 Task: Create a blank project AirRise with privacy Public and default view as List and in the team Taskers . Create three sections in the project as To-Do, Doing and Done
Action: Mouse moved to (61, 205)
Screenshot: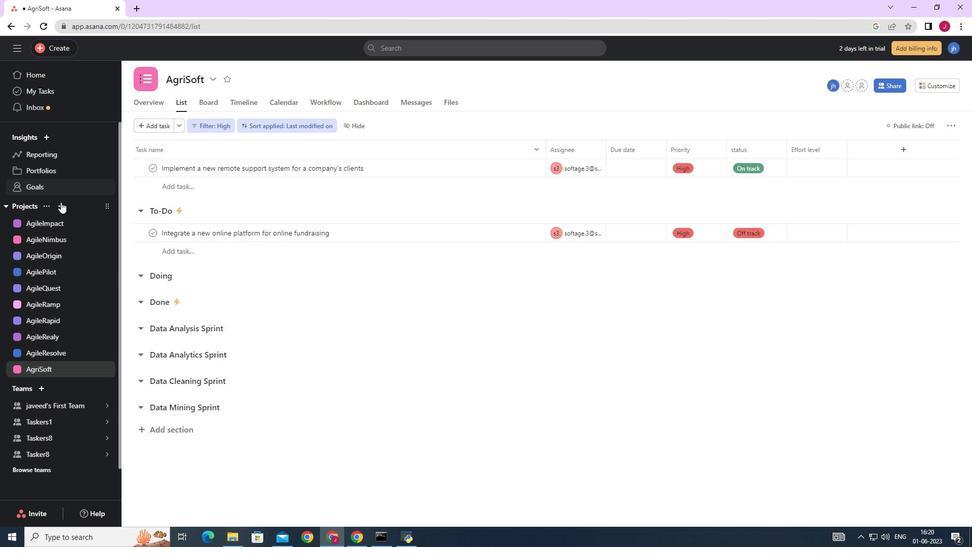 
Action: Mouse pressed left at (61, 205)
Screenshot: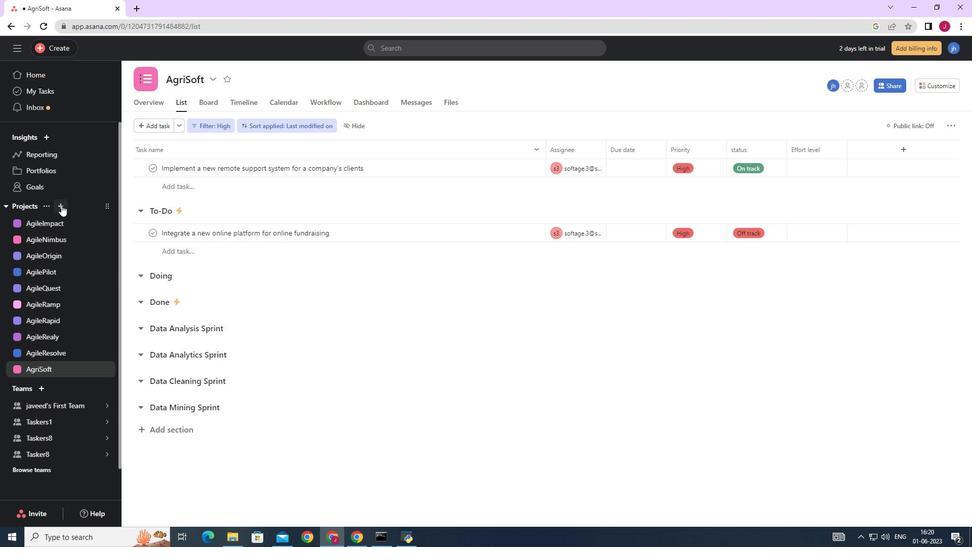 
Action: Mouse moved to (111, 229)
Screenshot: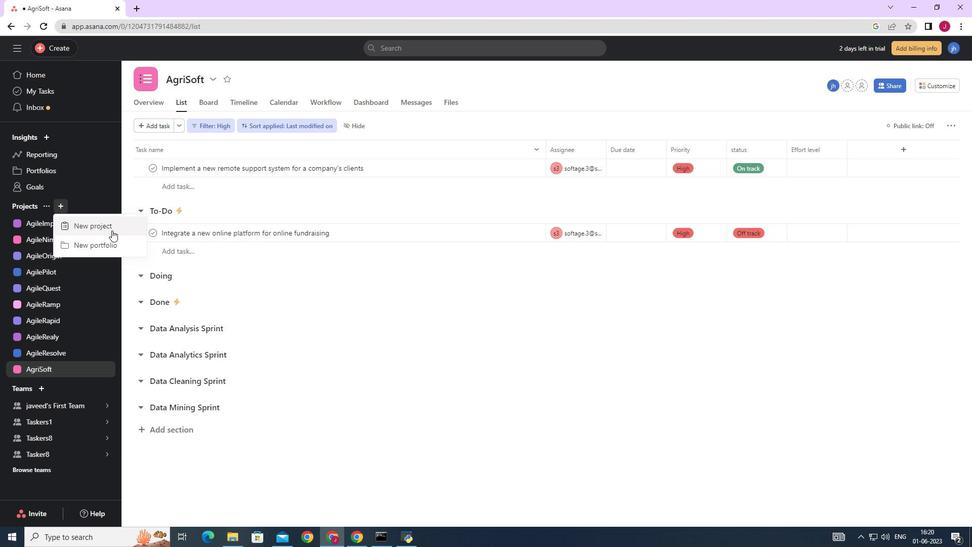 
Action: Mouse pressed left at (111, 229)
Screenshot: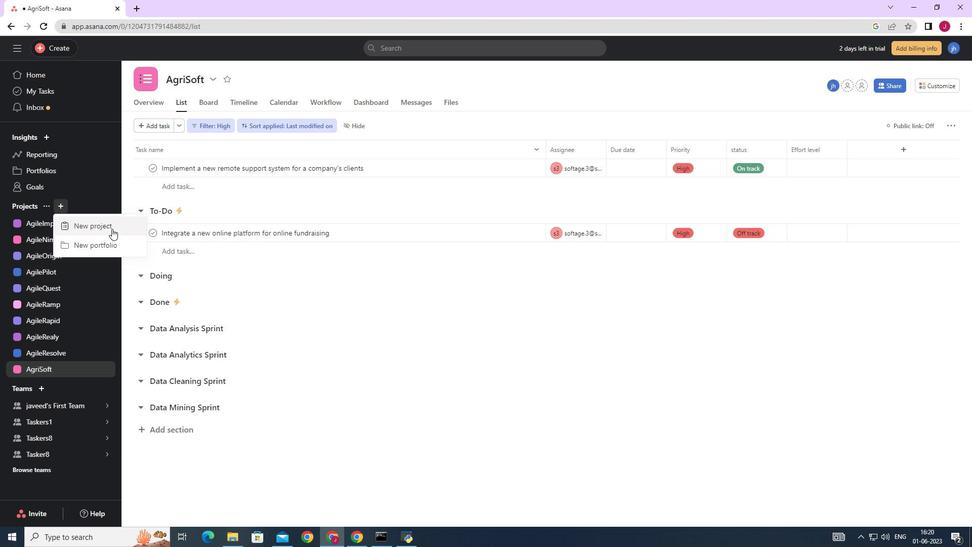 
Action: Mouse moved to (411, 209)
Screenshot: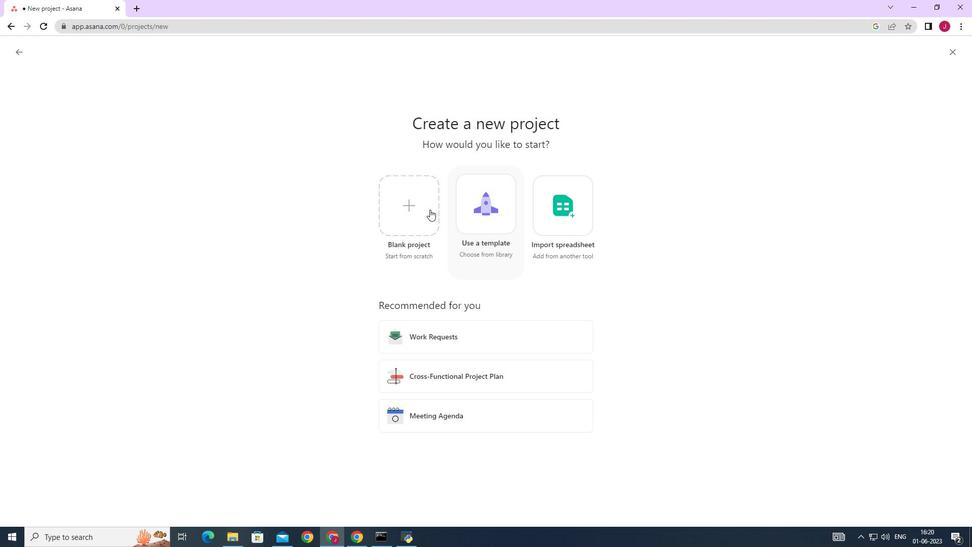 
Action: Mouse pressed left at (411, 209)
Screenshot: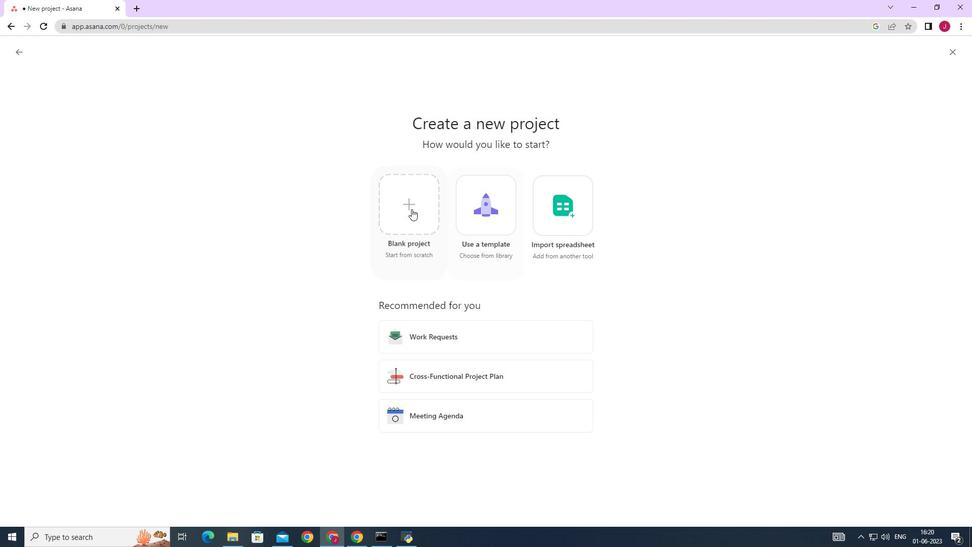 
Action: Mouse moved to (278, 130)
Screenshot: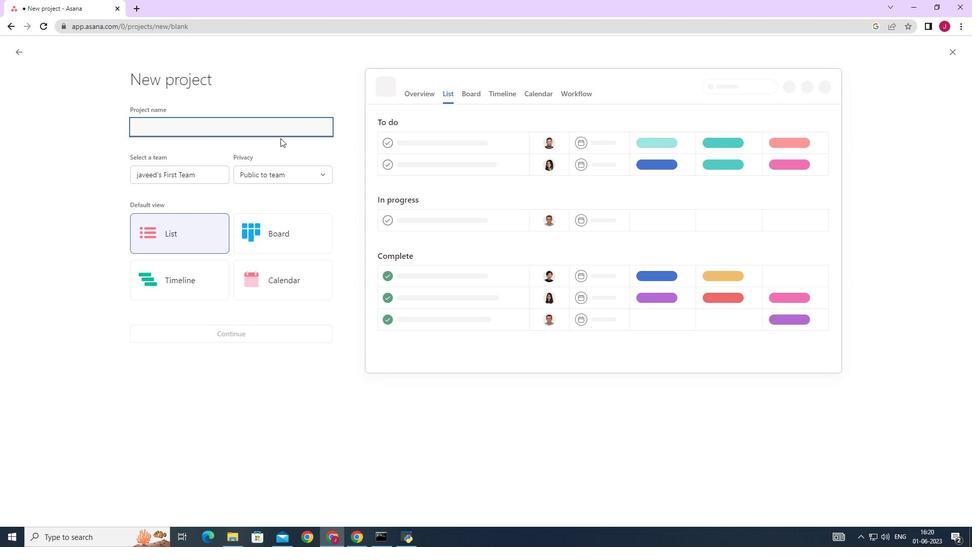 
Action: Key pressed <Key.caps_lock>A<Key.caps_lock>ir<Key.caps_lock>R<Key.caps_lock>ise
Screenshot: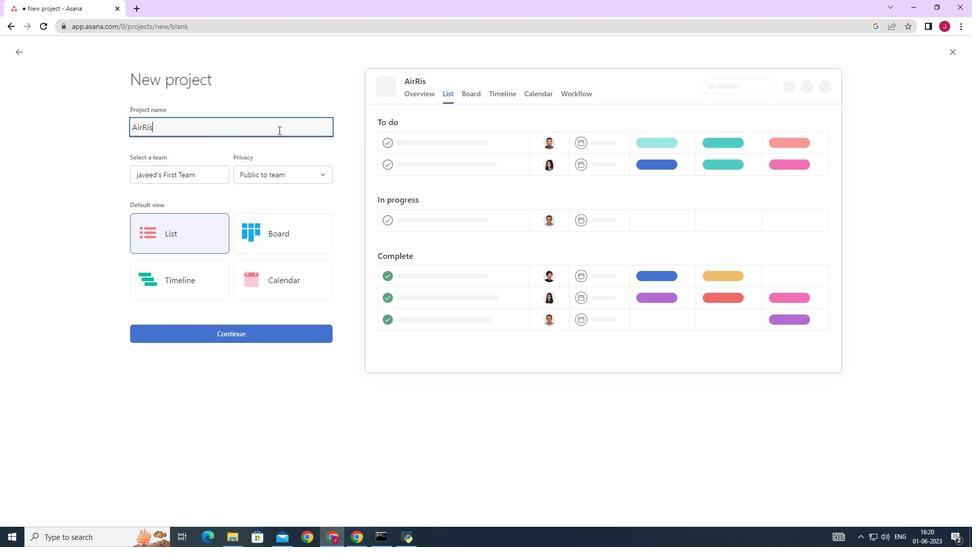 
Action: Mouse moved to (185, 175)
Screenshot: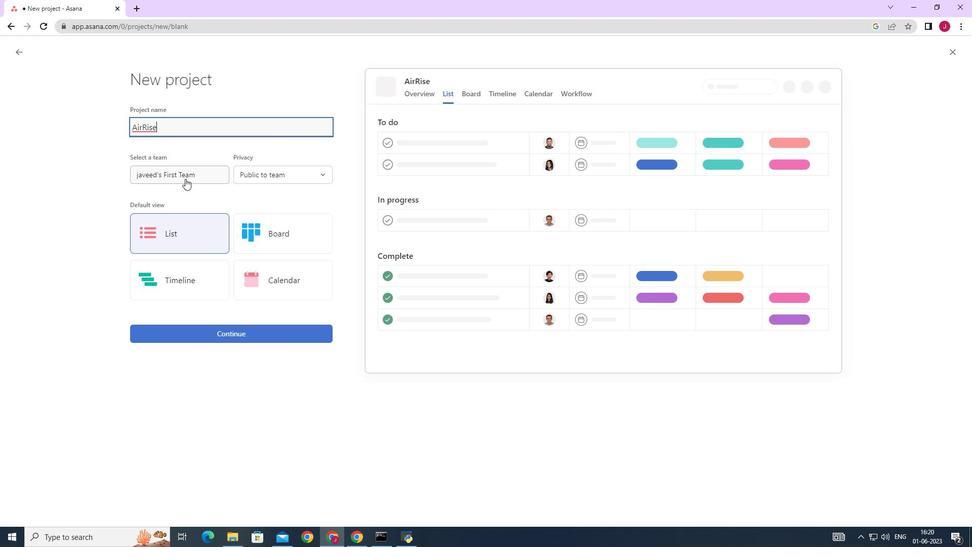 
Action: Mouse pressed left at (185, 175)
Screenshot: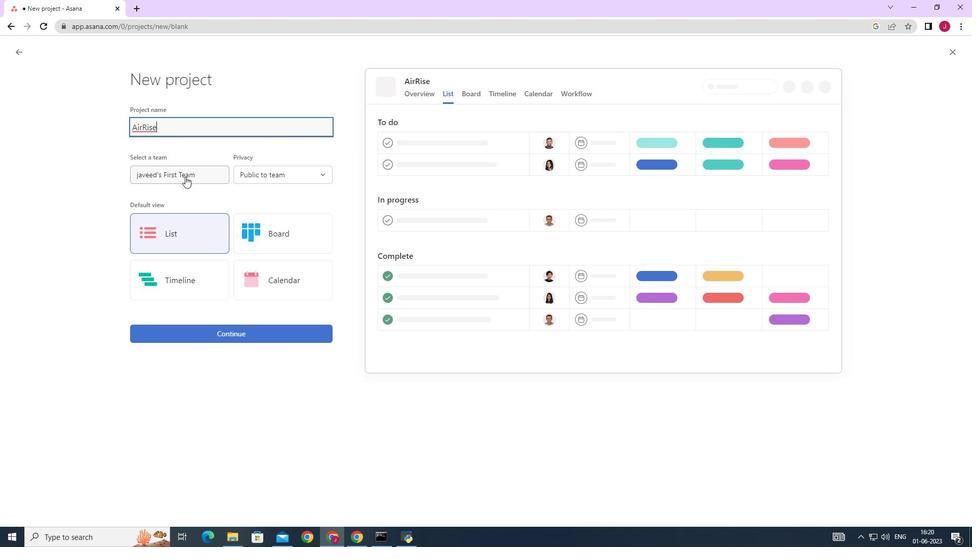 
Action: Mouse moved to (182, 215)
Screenshot: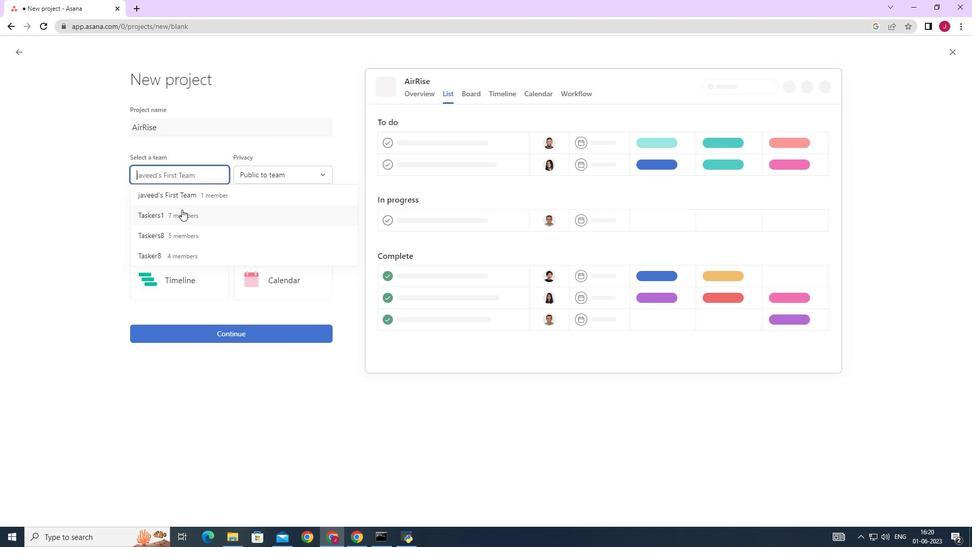 
Action: Mouse pressed left at (182, 215)
Screenshot: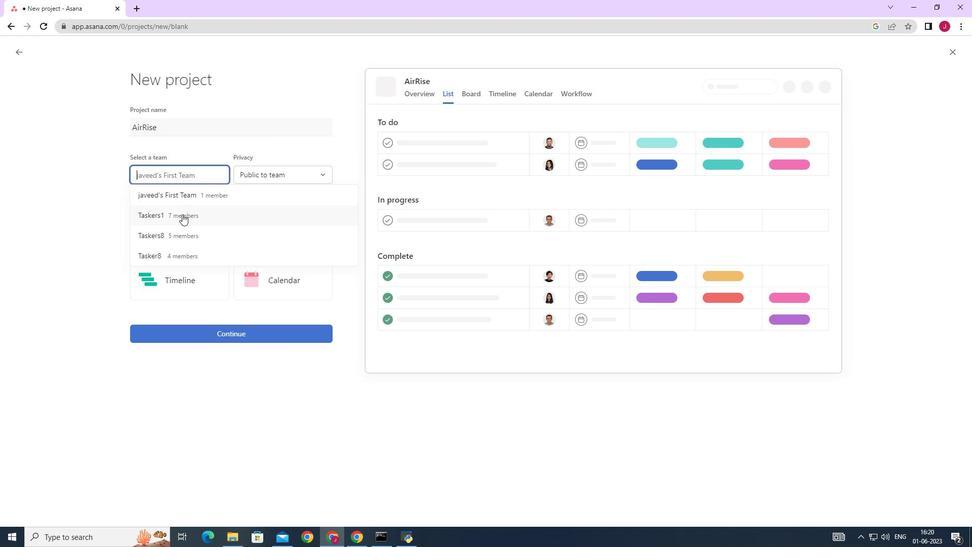 
Action: Mouse moved to (275, 177)
Screenshot: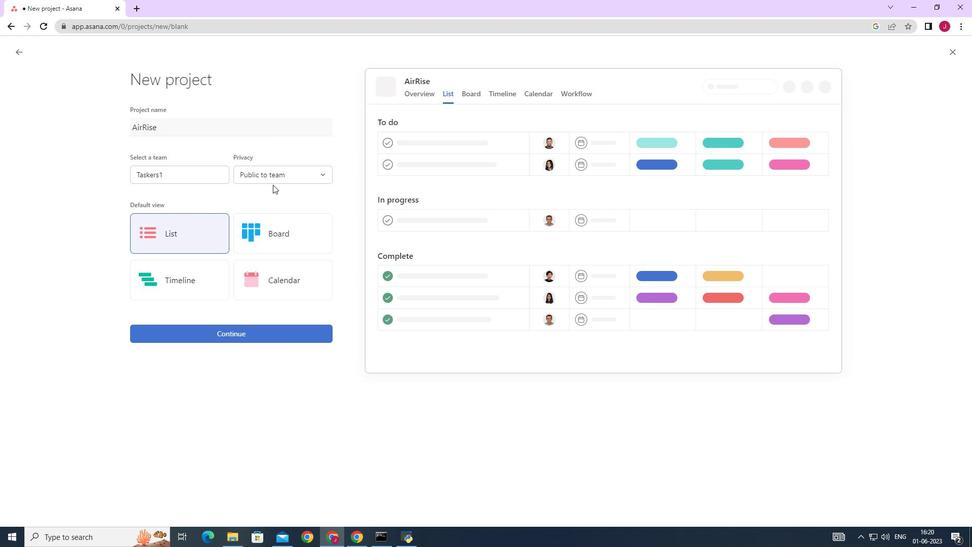 
Action: Mouse pressed left at (275, 177)
Screenshot: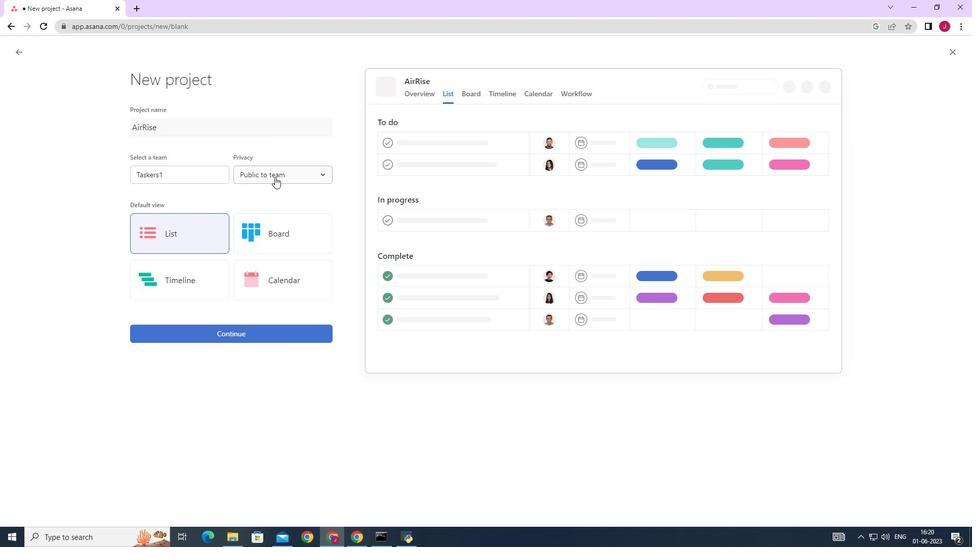 
Action: Mouse moved to (274, 193)
Screenshot: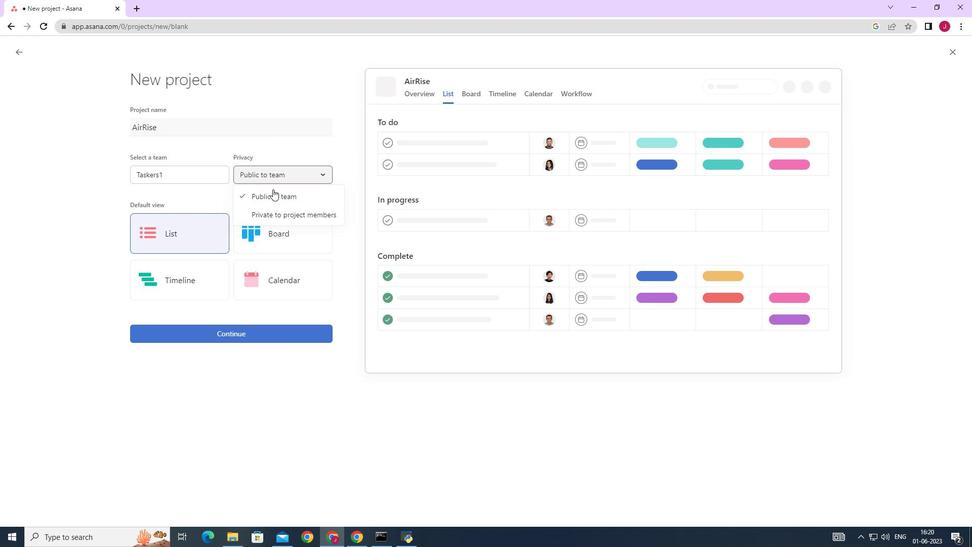 
Action: Mouse pressed left at (274, 193)
Screenshot: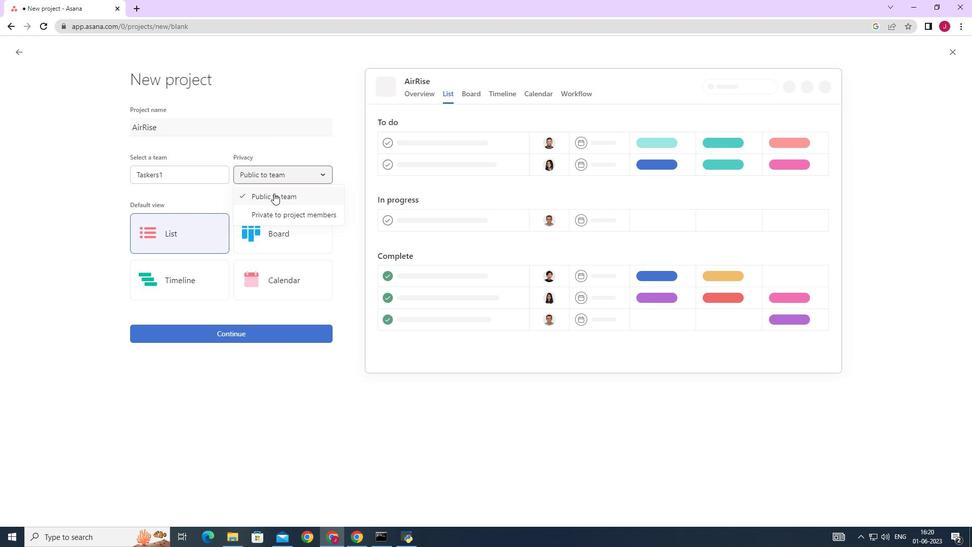 
Action: Mouse moved to (194, 234)
Screenshot: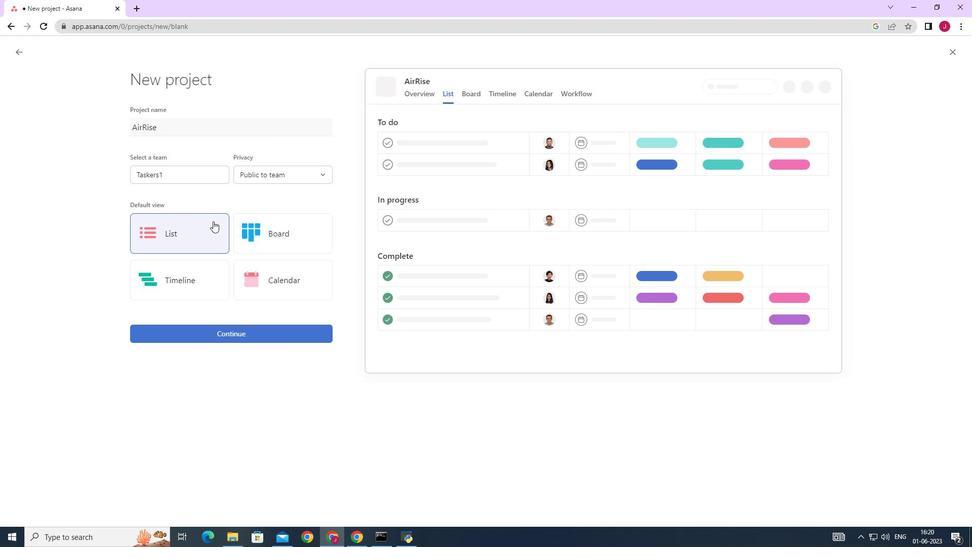 
Action: Mouse pressed left at (194, 234)
Screenshot: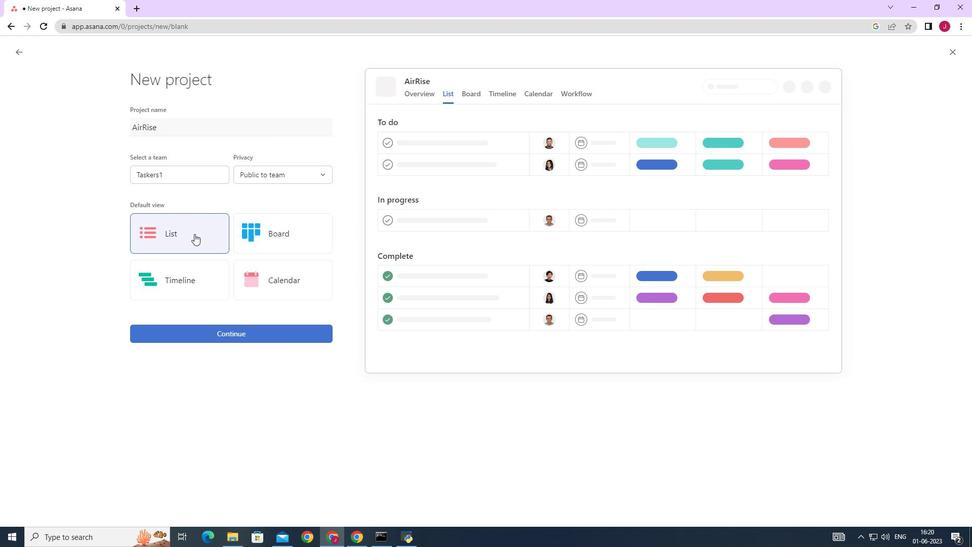 
Action: Mouse moved to (255, 336)
Screenshot: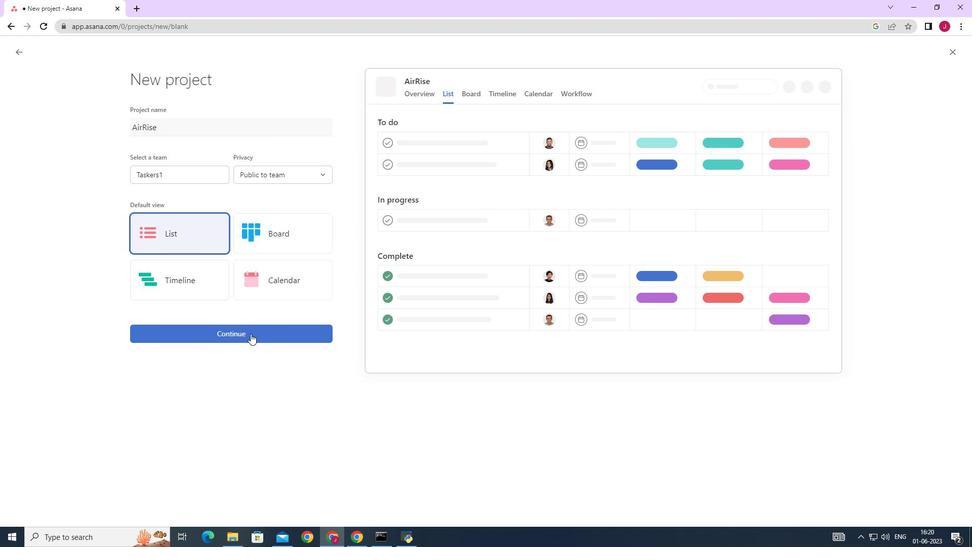 
Action: Mouse pressed left at (255, 336)
Screenshot: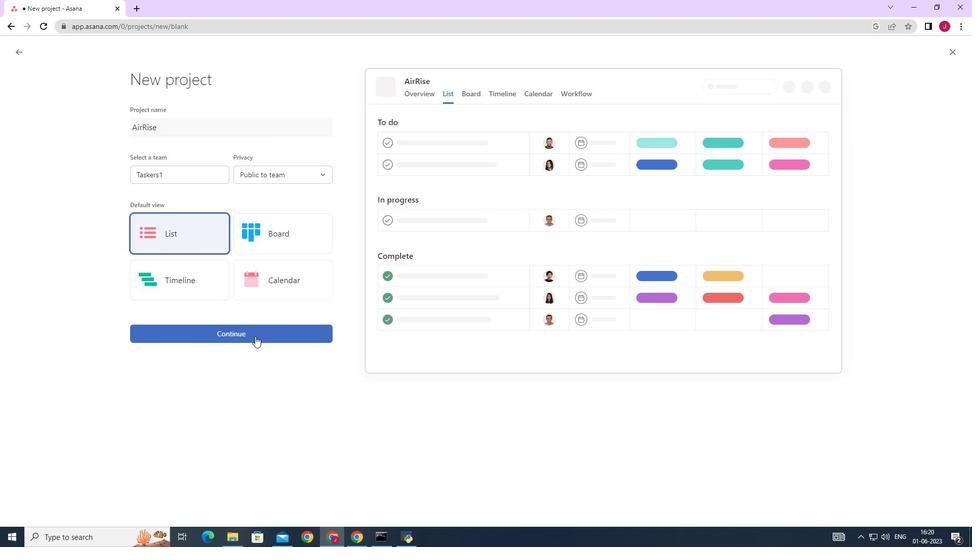 
Action: Mouse moved to (280, 274)
Screenshot: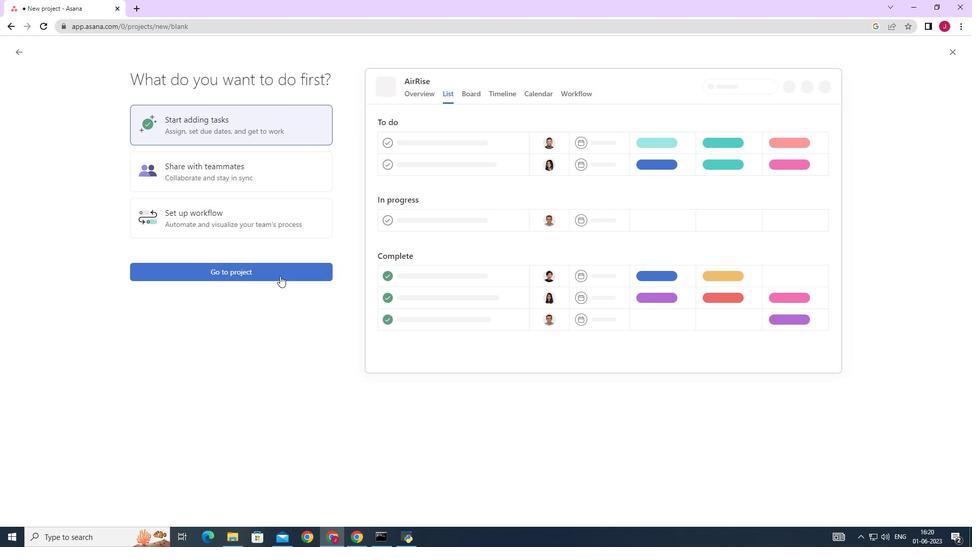 
Action: Mouse pressed left at (280, 274)
Screenshot: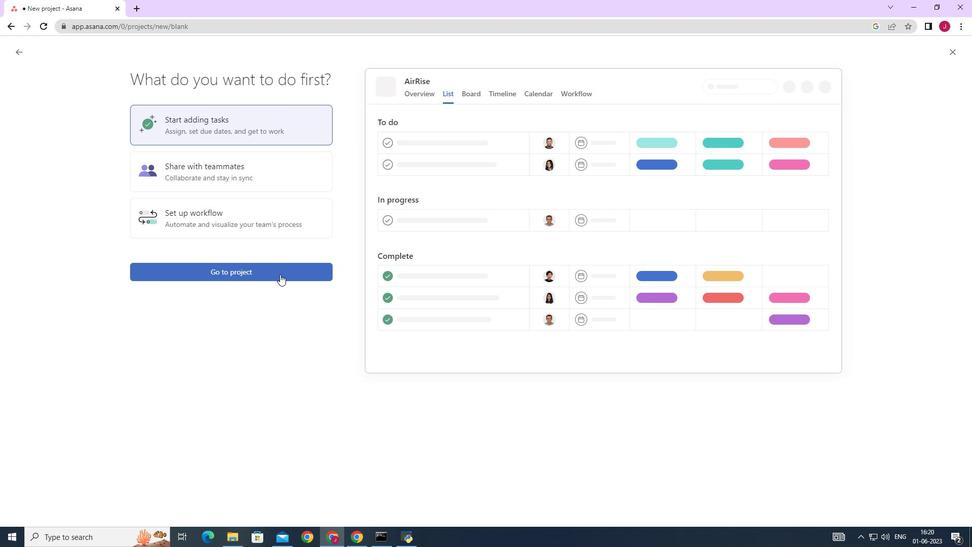 
Action: Mouse moved to (170, 223)
Screenshot: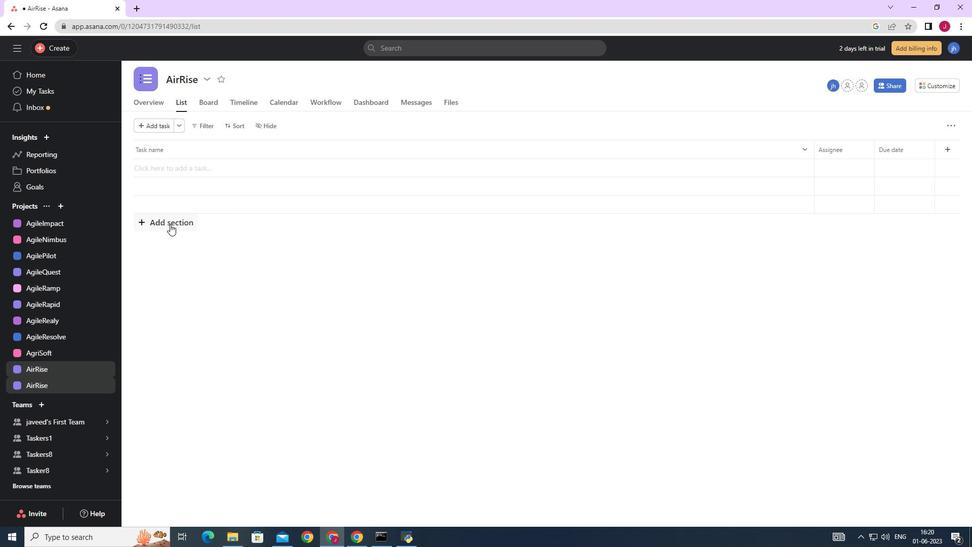 
Action: Mouse pressed left at (170, 223)
Screenshot: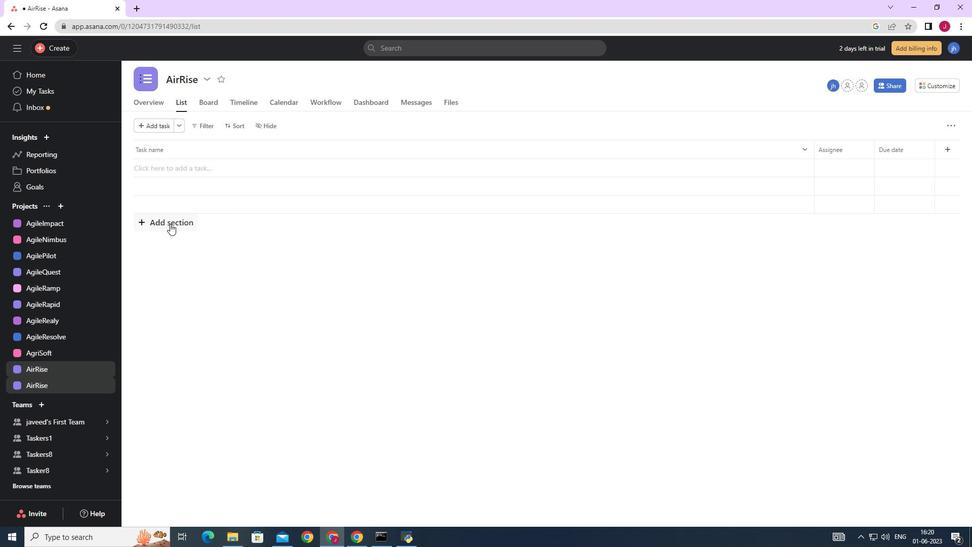 
Action: Key pressed <Key.caps_lock>T<Key.caps_lock>o-<Key.caps_lock>D<Key.caps_lock>o
Screenshot: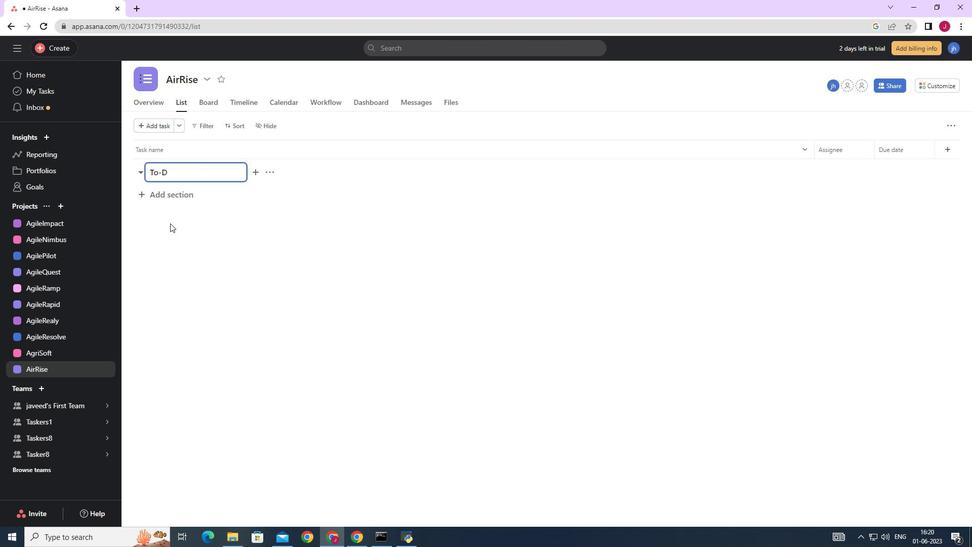 
Action: Mouse moved to (170, 193)
Screenshot: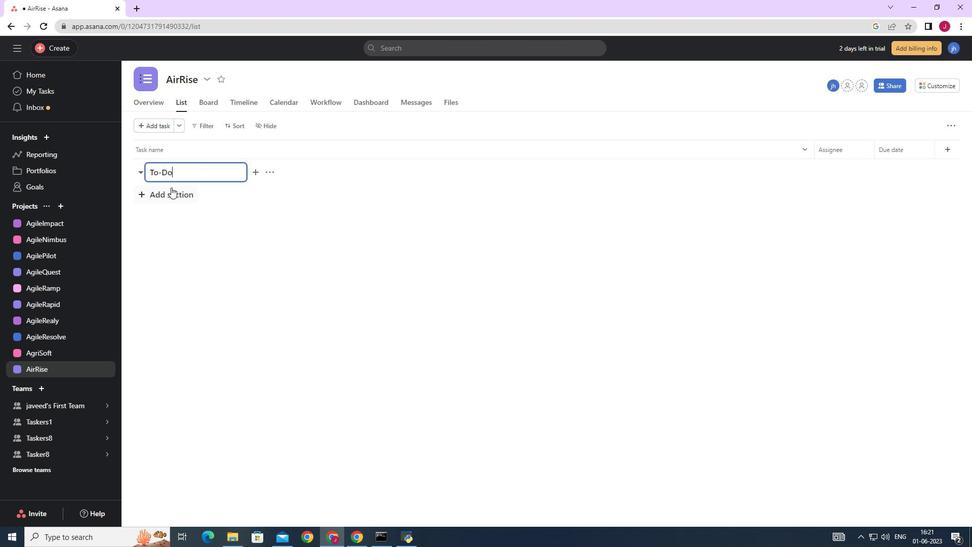 
Action: Mouse pressed left at (170, 193)
Screenshot: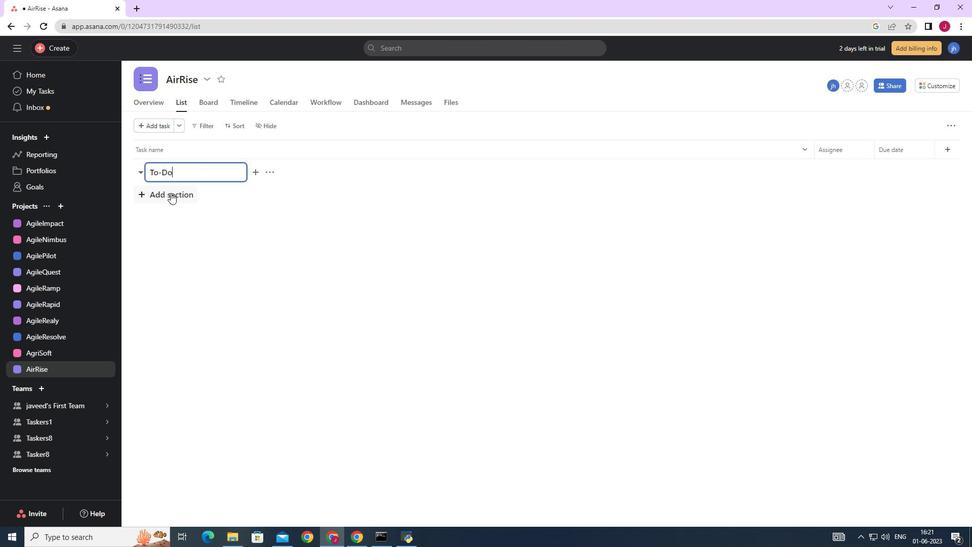 
Action: Mouse moved to (175, 192)
Screenshot: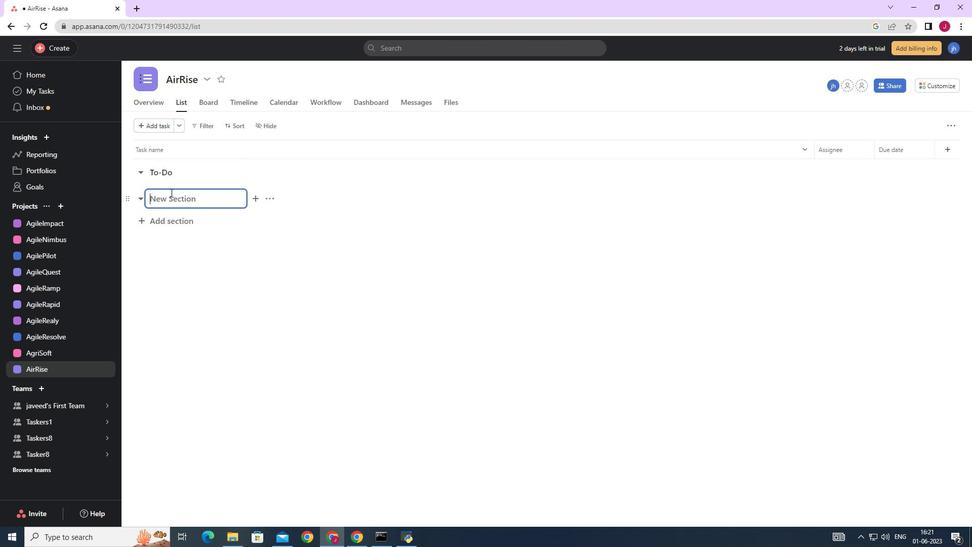 
Action: Key pressed <Key.caps_lock>D<Key.caps_lock>oing
Screenshot: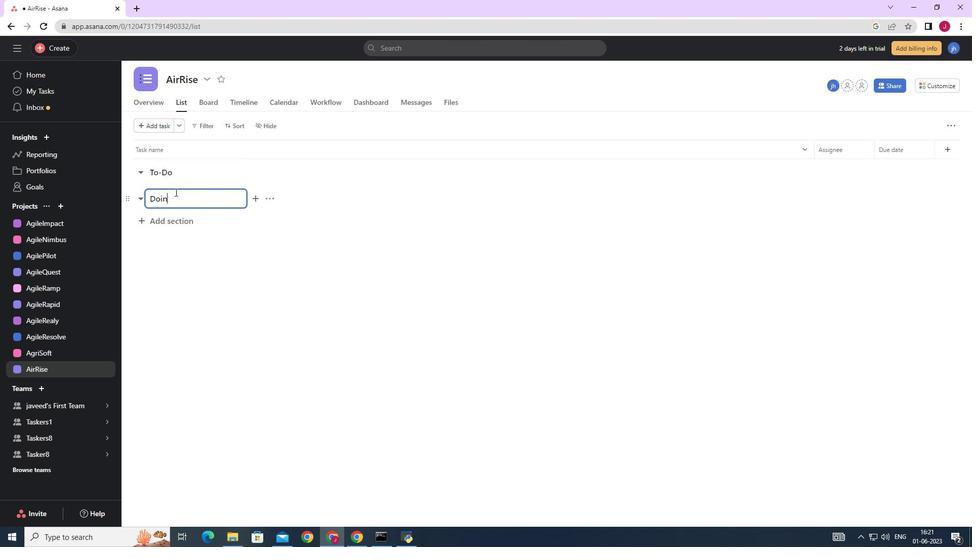 
Action: Mouse moved to (163, 219)
Screenshot: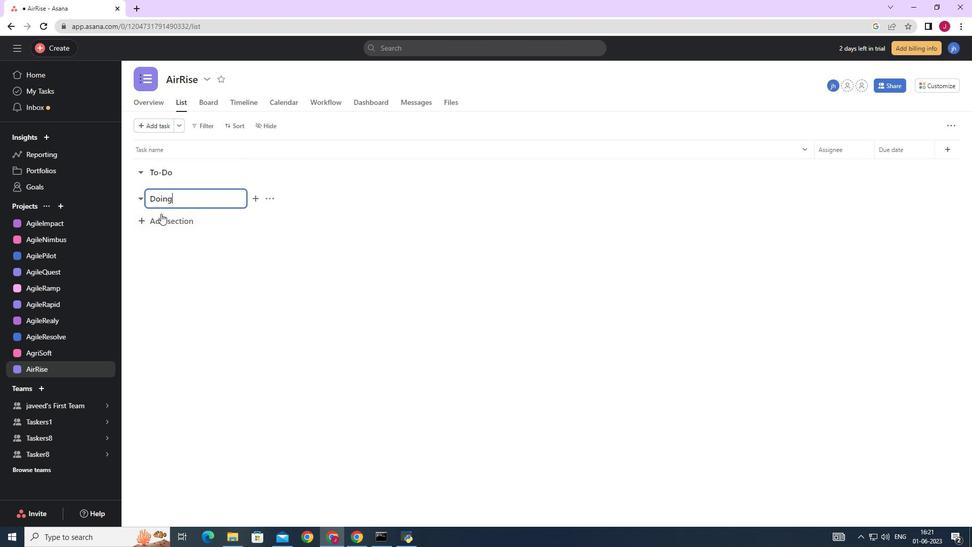
Action: Mouse pressed left at (163, 219)
Screenshot: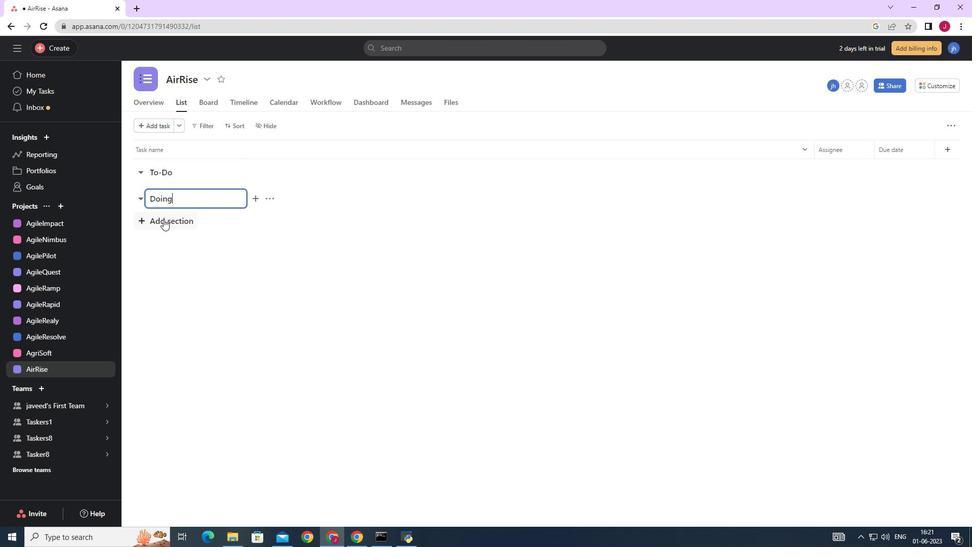 
Action: Mouse moved to (209, 208)
Screenshot: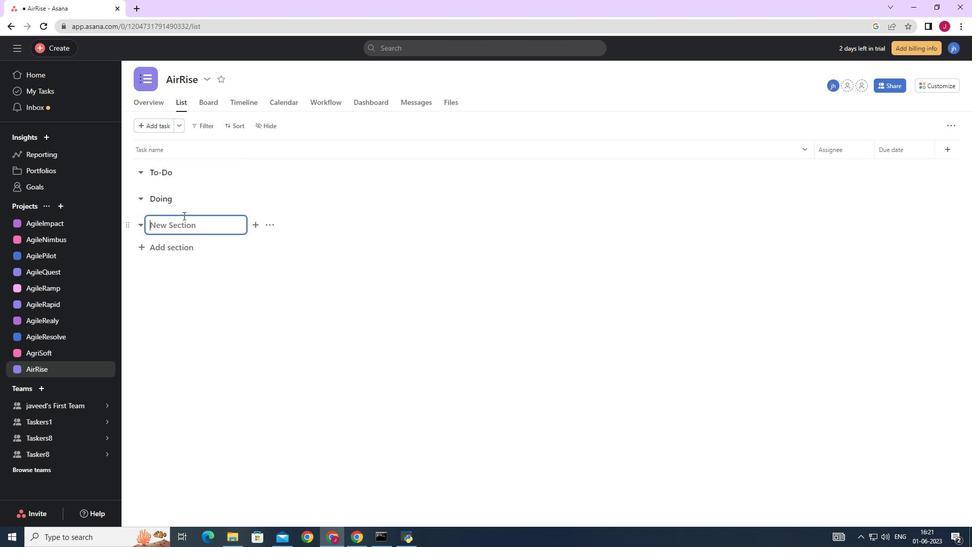 
Action: Key pressed <Key.caps_lock>D<Key.caps_lock>one<Key.enter>
Screenshot: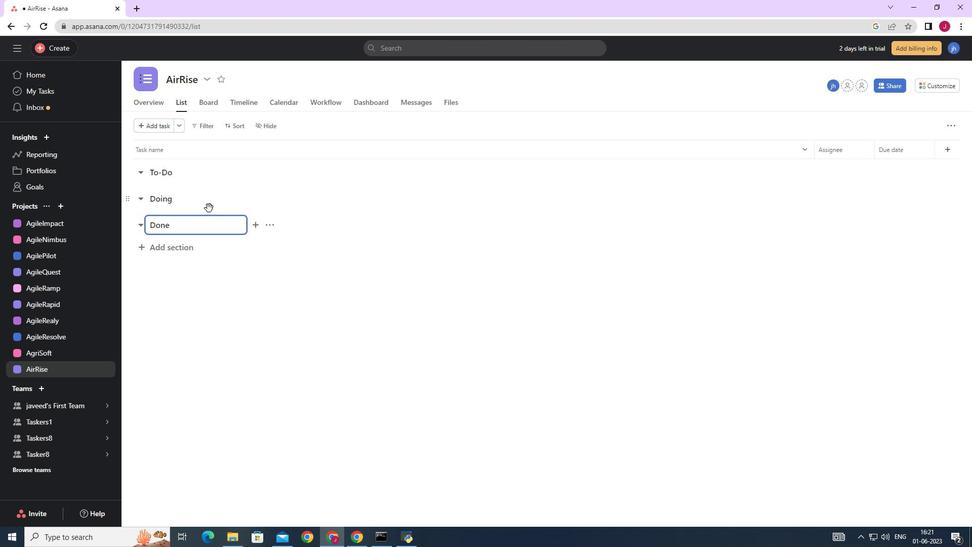 
Action: Mouse moved to (222, 207)
Screenshot: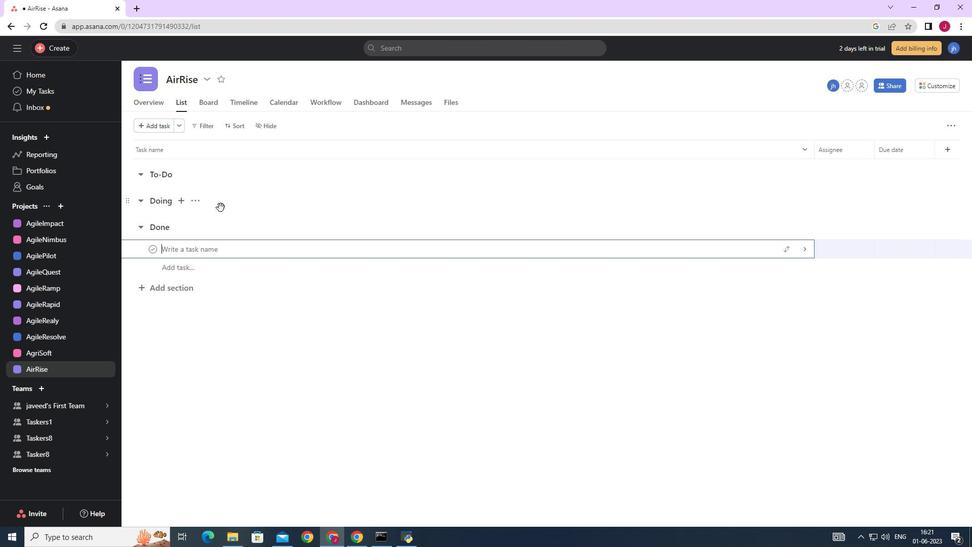
